 Task: Move all emails   from parteek.kumar@softage.net from folder Inbox to folder Archive
Action: Mouse moved to (634, 31)
Screenshot: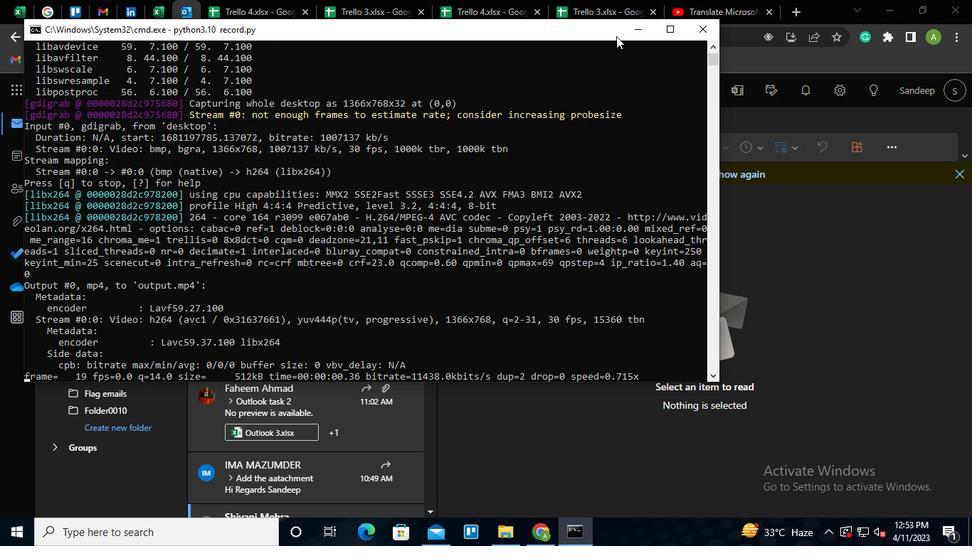 
Action: Mouse pressed left at (634, 31)
Screenshot: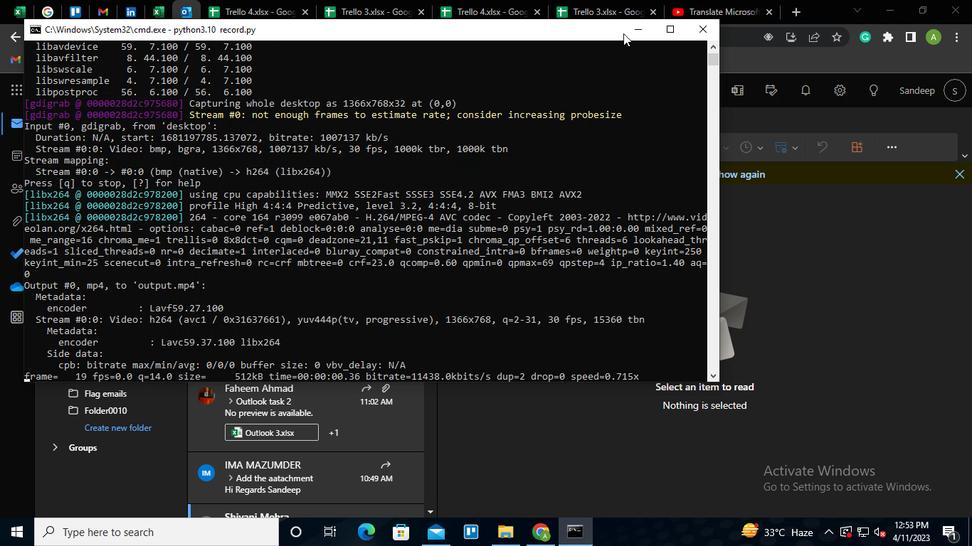 
Action: Mouse moved to (425, 87)
Screenshot: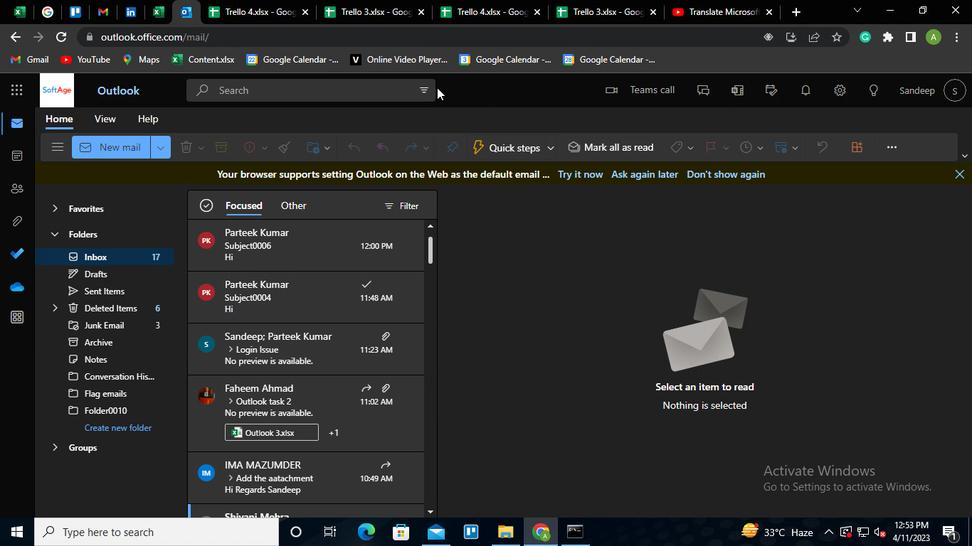 
Action: Mouse pressed left at (425, 87)
Screenshot: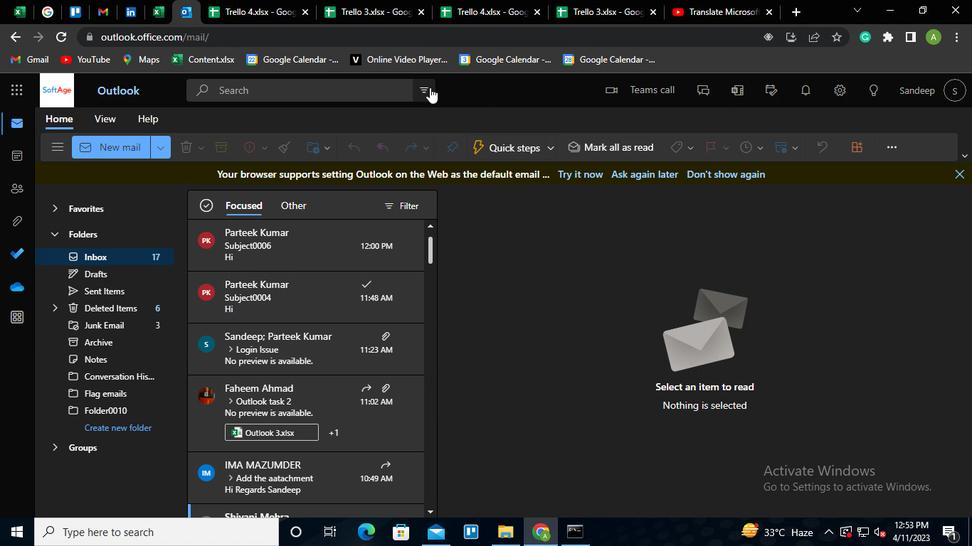 
Action: Mouse moved to (303, 124)
Screenshot: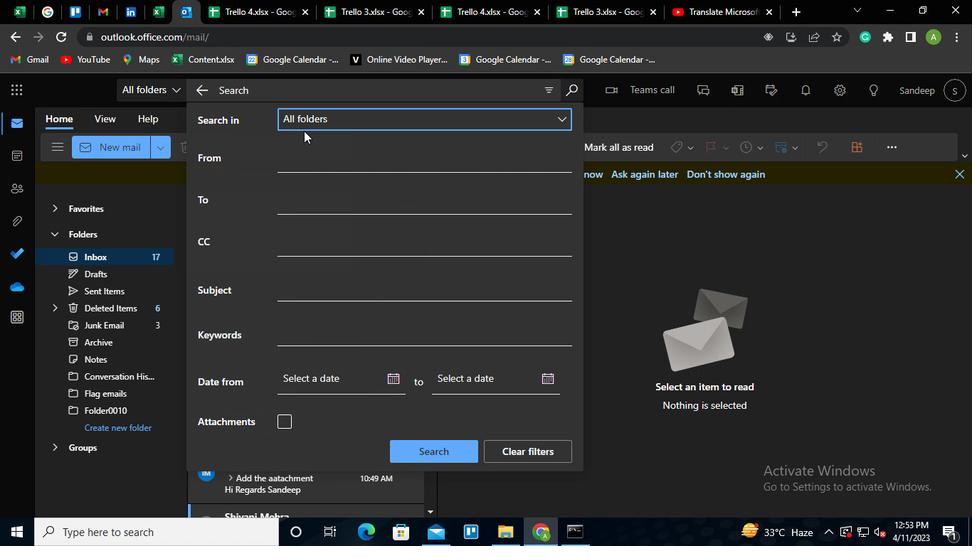 
Action: Mouse pressed left at (303, 124)
Screenshot: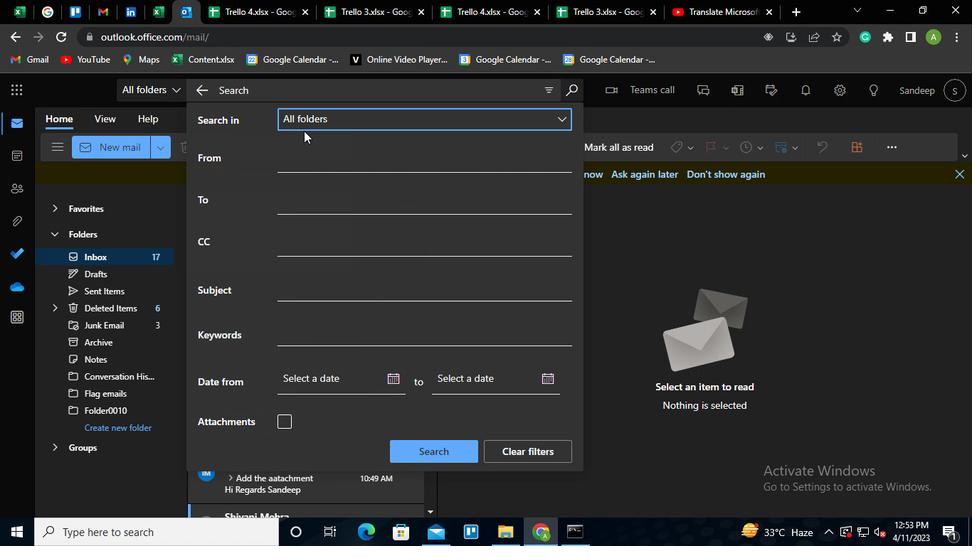 
Action: Mouse moved to (306, 168)
Screenshot: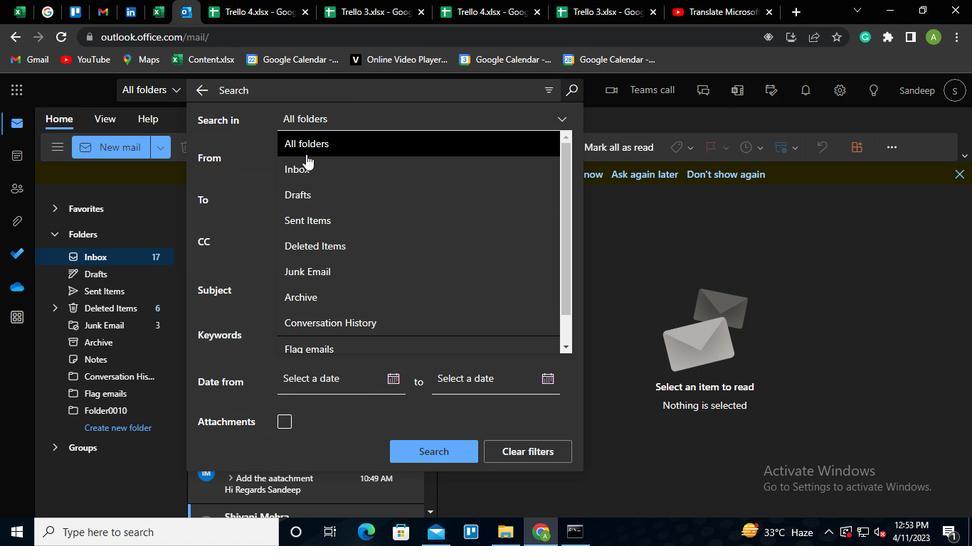 
Action: Mouse pressed left at (306, 168)
Screenshot: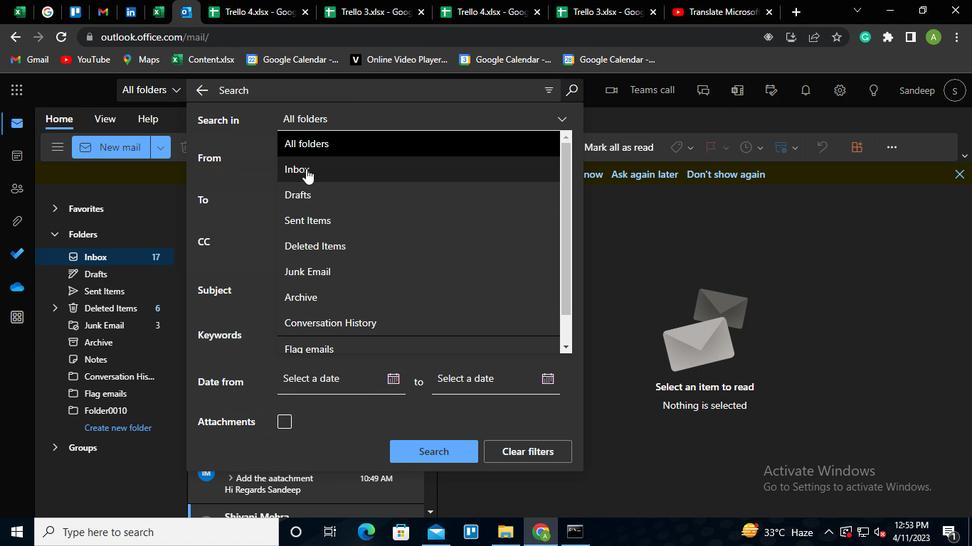
Action: Mouse moved to (303, 155)
Screenshot: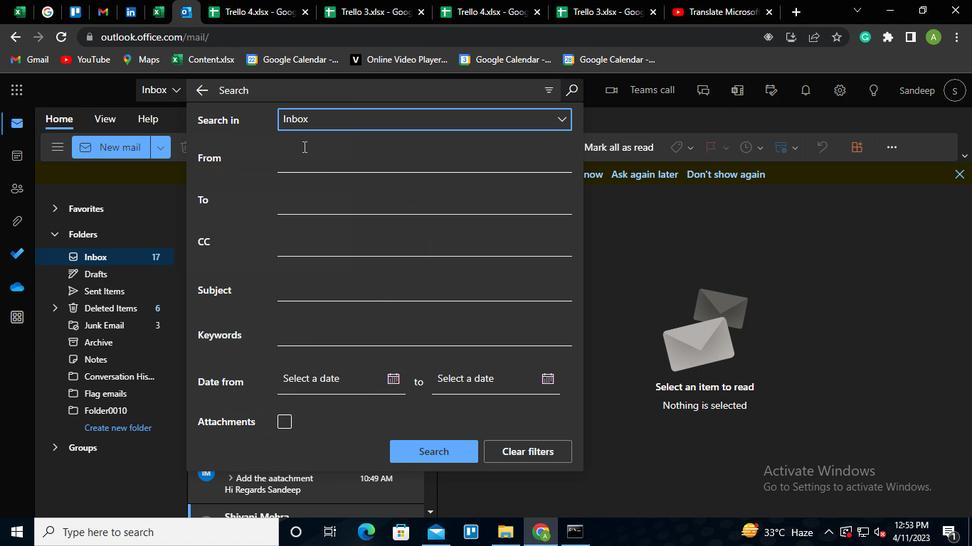 
Action: Mouse pressed left at (303, 155)
Screenshot: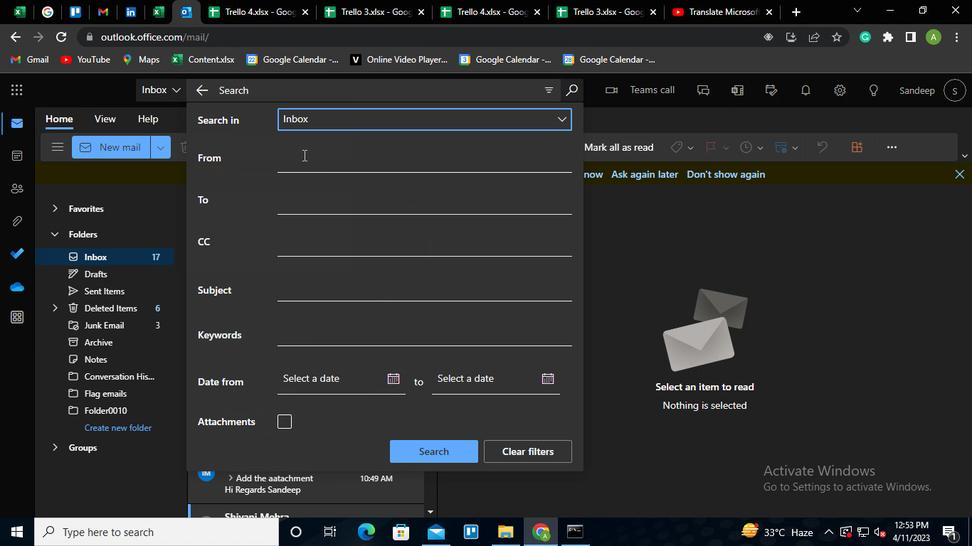 
Action: Mouse moved to (335, 243)
Screenshot: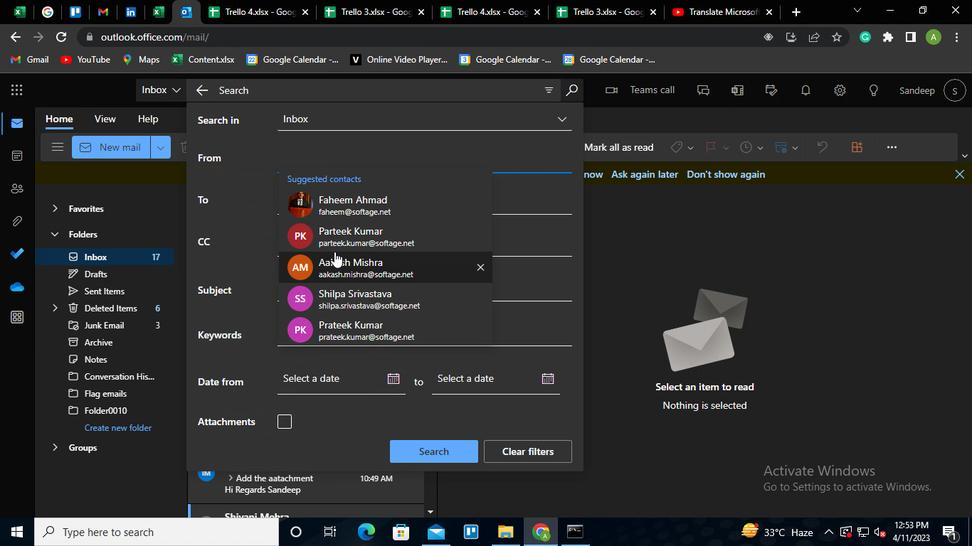
Action: Mouse pressed left at (335, 243)
Screenshot: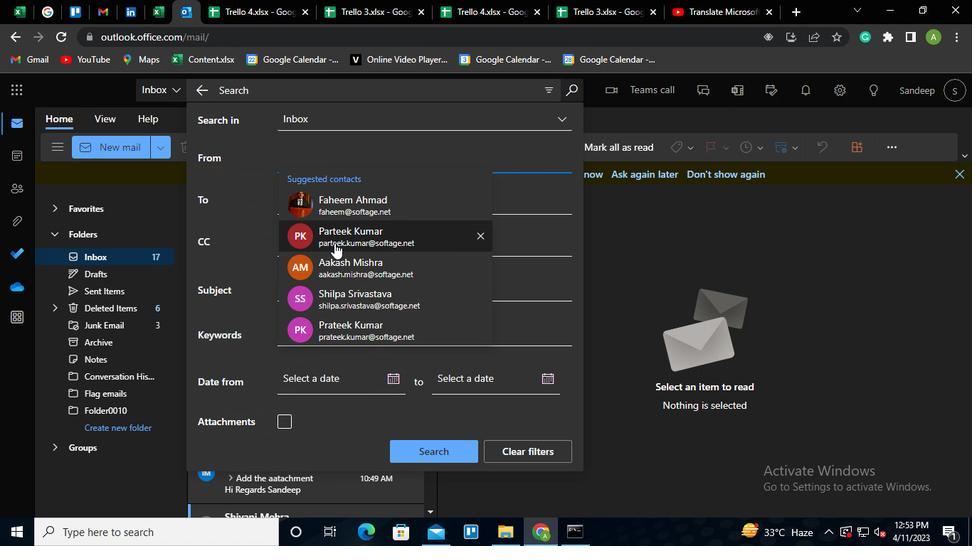 
Action: Mouse moved to (414, 459)
Screenshot: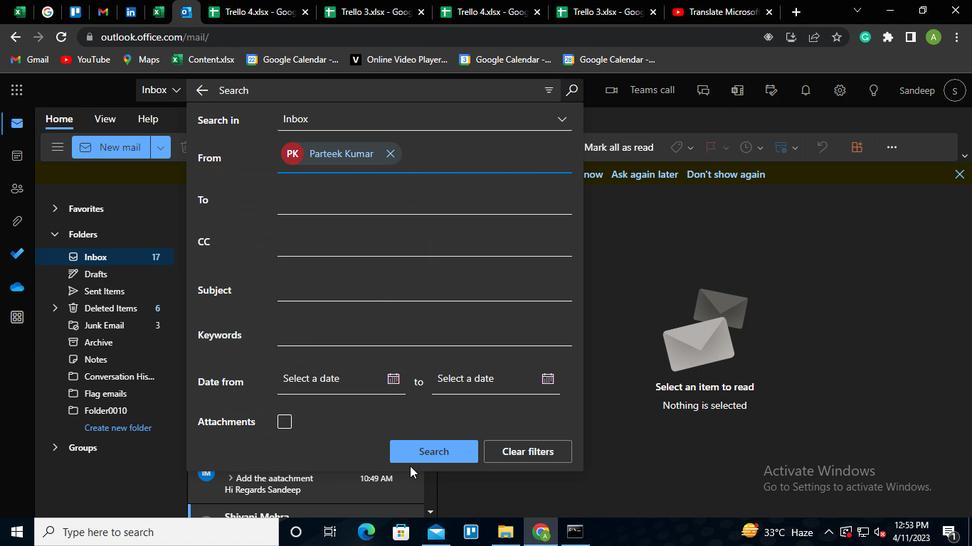 
Action: Mouse pressed left at (414, 459)
Screenshot: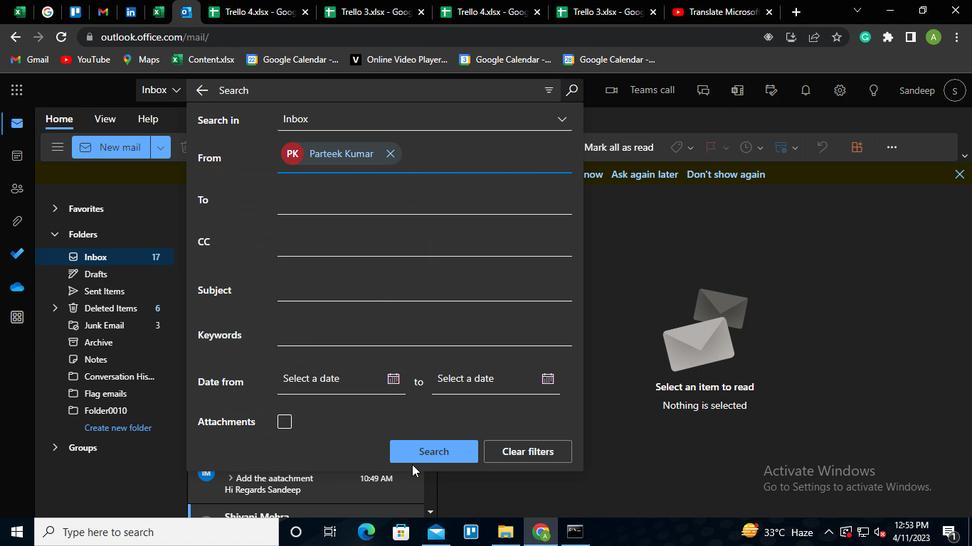 
Action: Mouse moved to (208, 320)
Screenshot: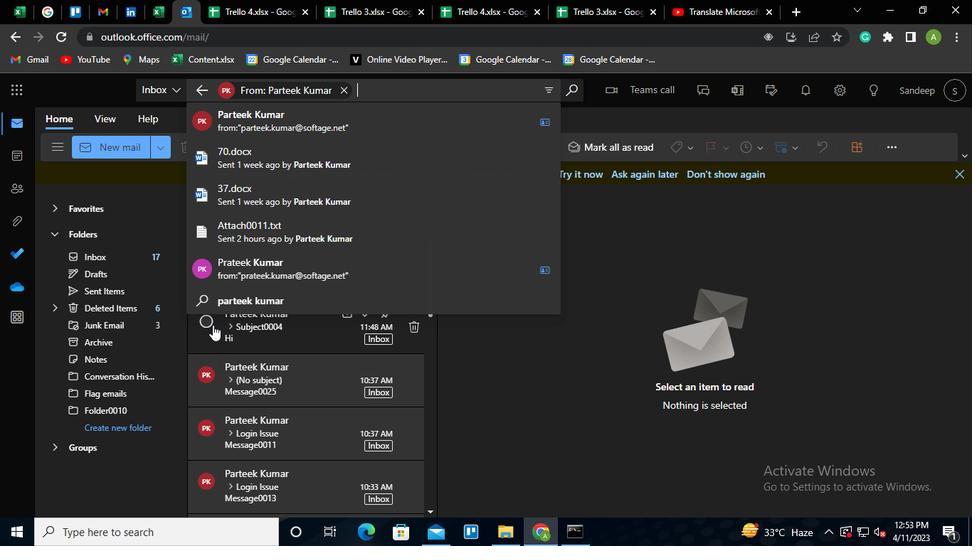 
Action: Mouse pressed left at (208, 320)
Screenshot: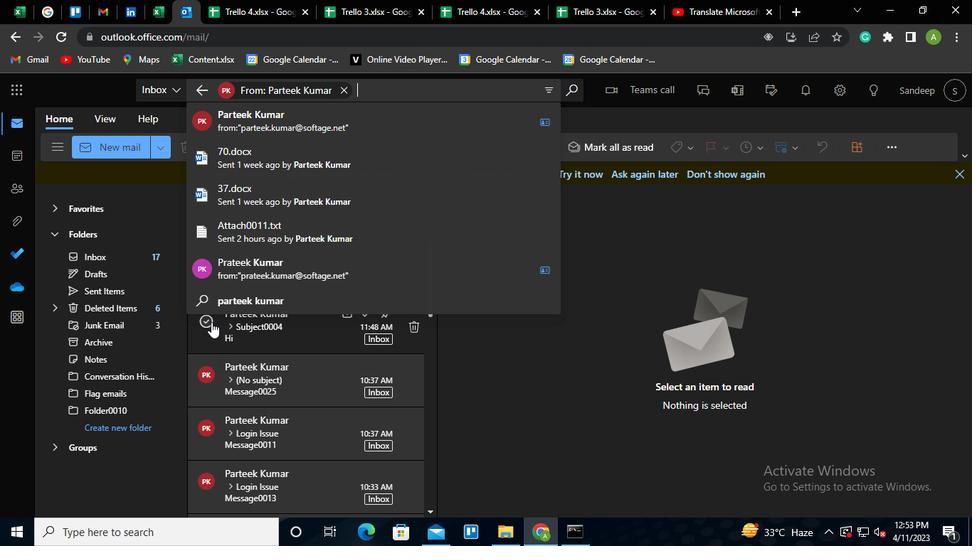 
Action: Mouse moved to (243, 353)
Screenshot: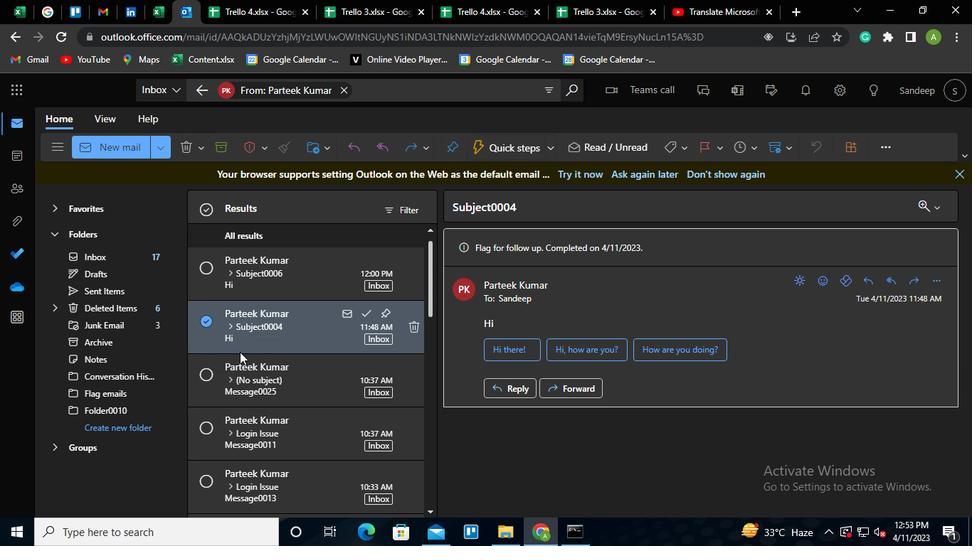 
Action: Keyboard Key.ctrl_l
Screenshot: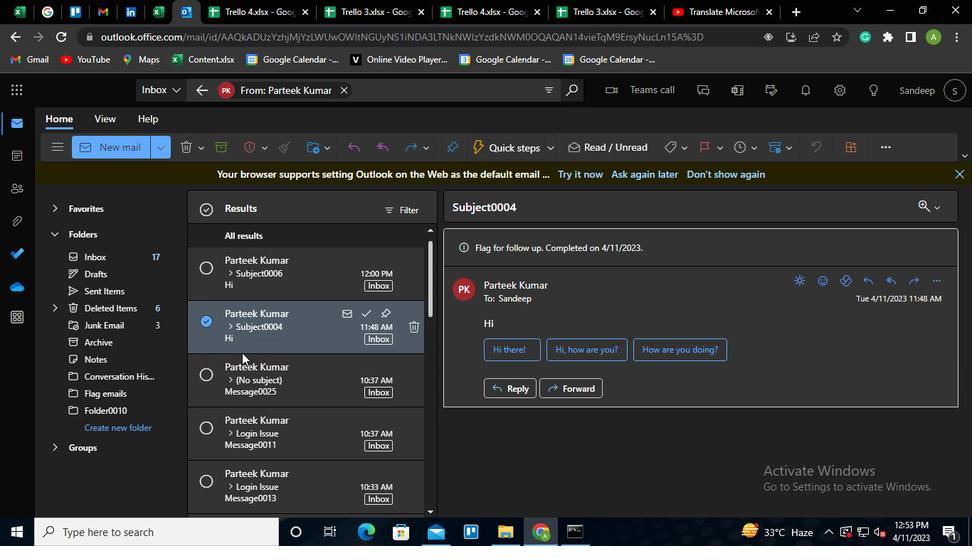 
Action: Mouse moved to (243, 353)
Screenshot: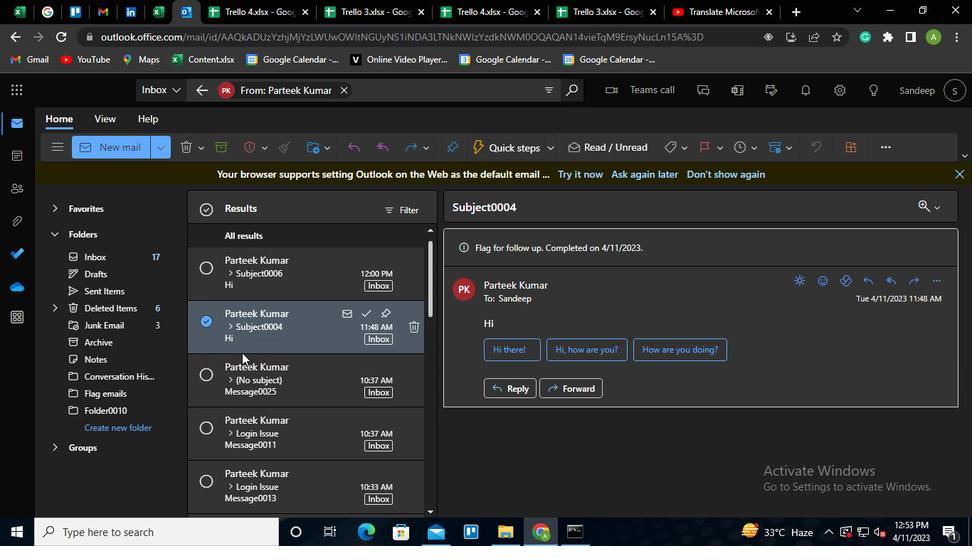 
Action: Keyboard \x01
Screenshot: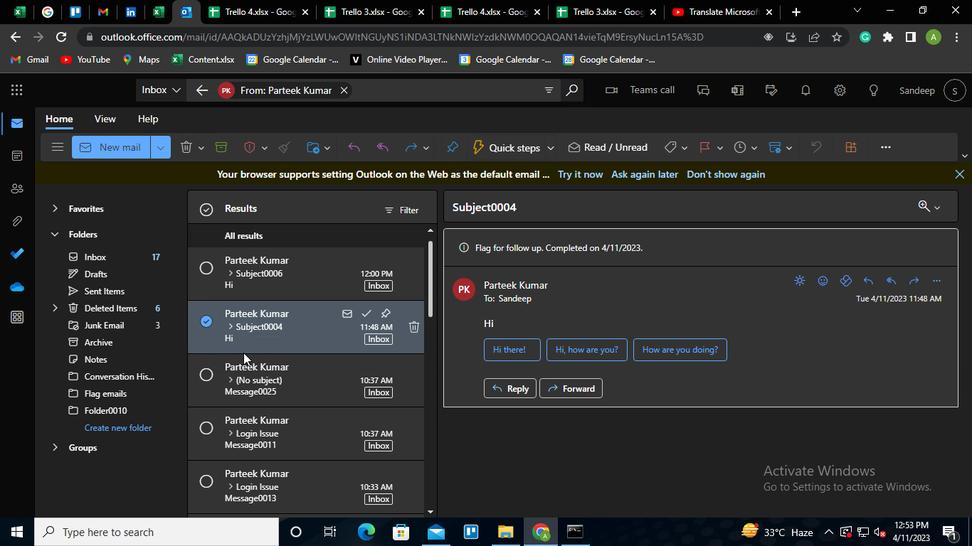 
Action: Mouse moved to (687, 440)
Screenshot: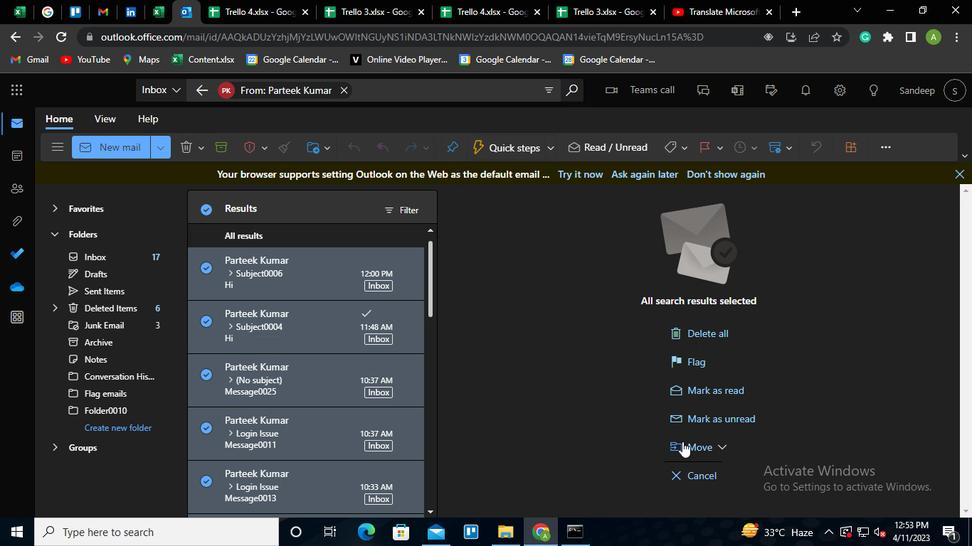 
Action: Mouse pressed left at (687, 440)
Screenshot: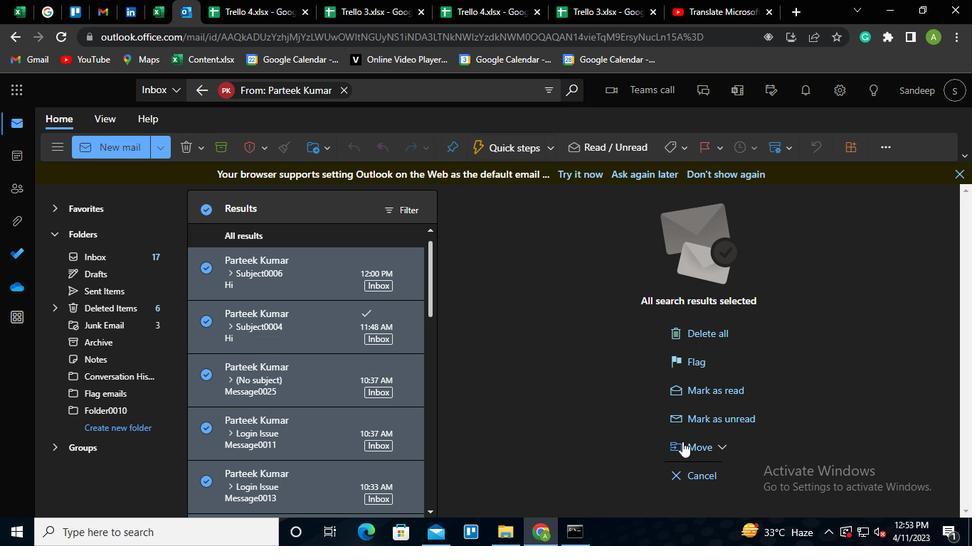 
Action: Mouse moved to (767, 395)
Screenshot: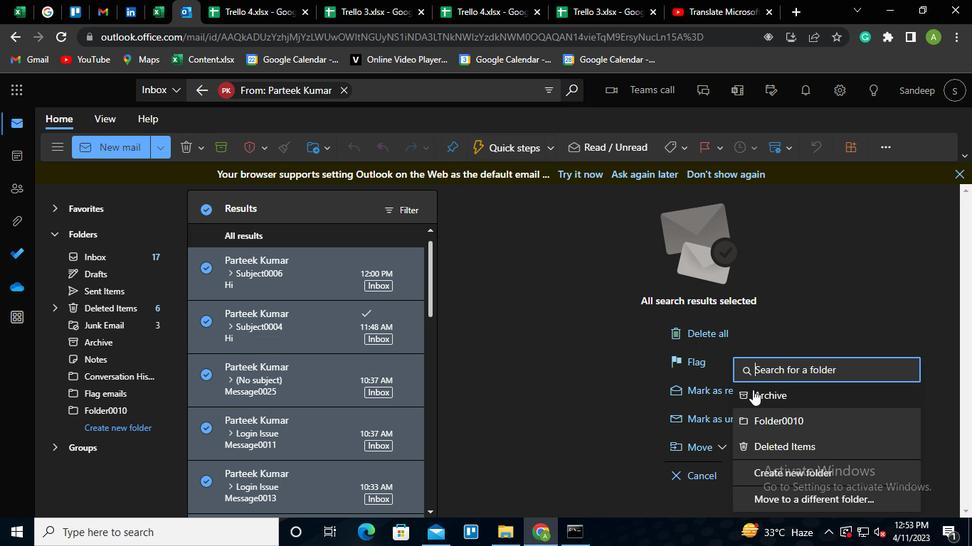 
Action: Mouse pressed left at (767, 395)
Screenshot: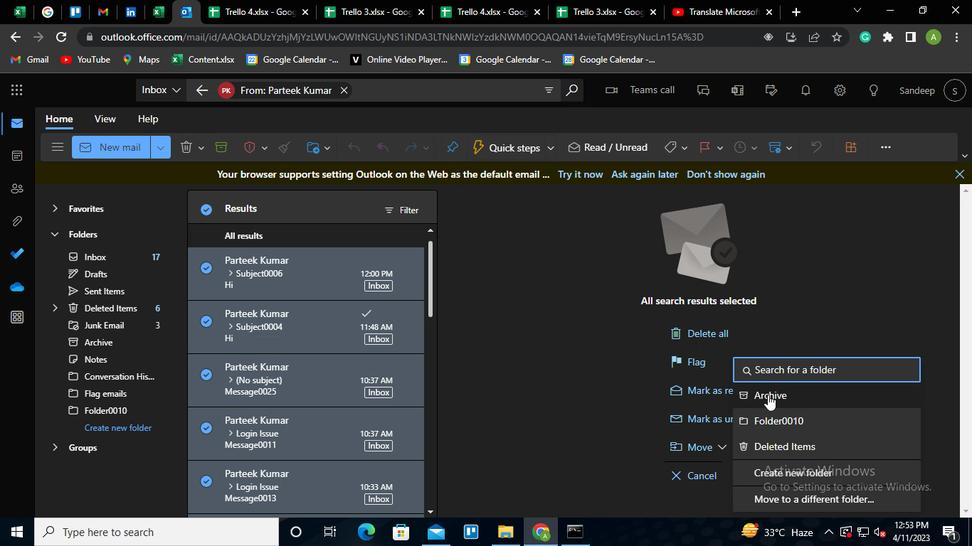 
Action: Mouse moved to (577, 529)
Screenshot: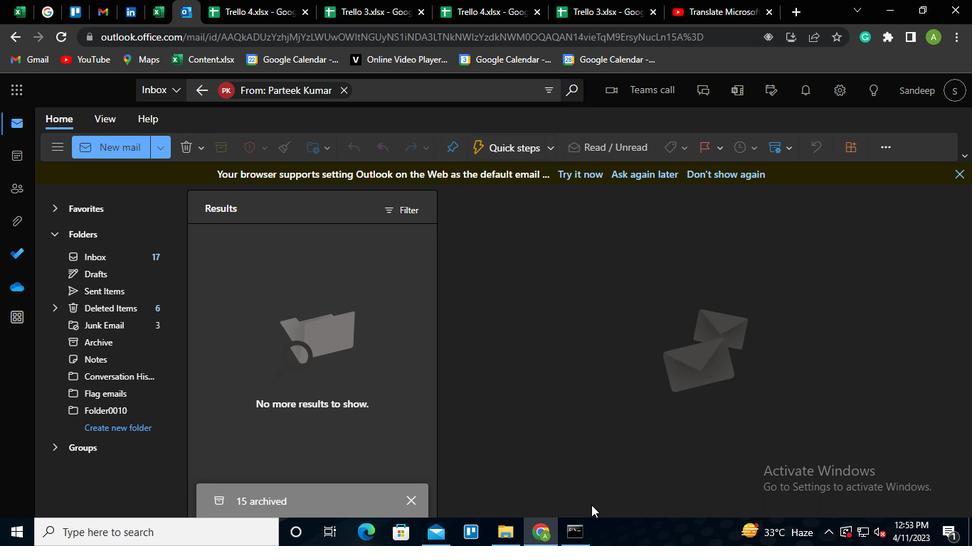 
Action: Mouse pressed left at (577, 529)
Screenshot: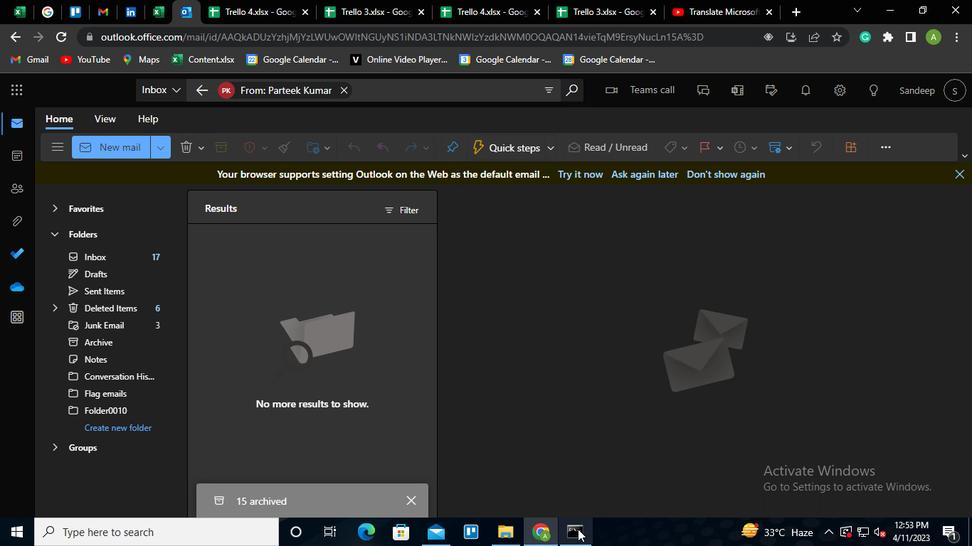 
Action: Mouse moved to (708, 33)
Screenshot: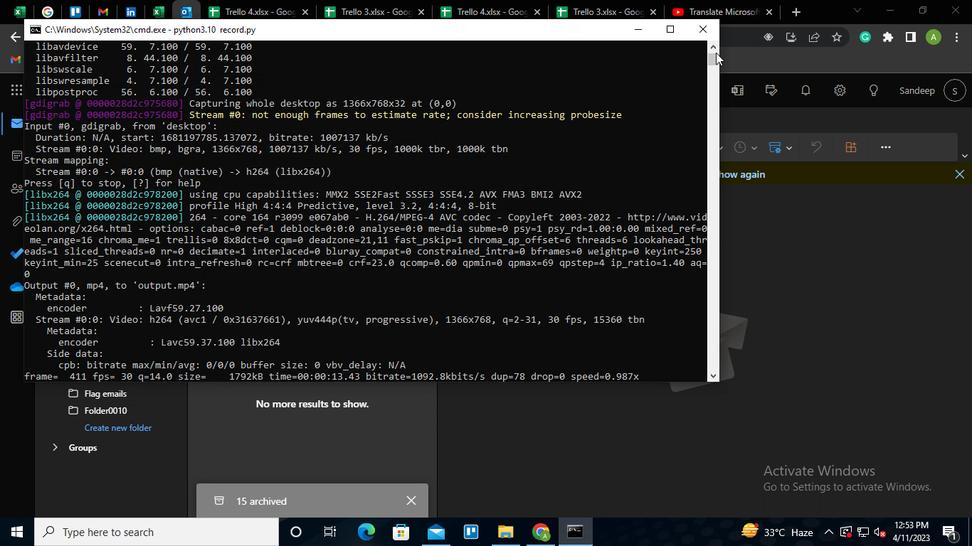 
Action: Mouse pressed left at (708, 33)
Screenshot: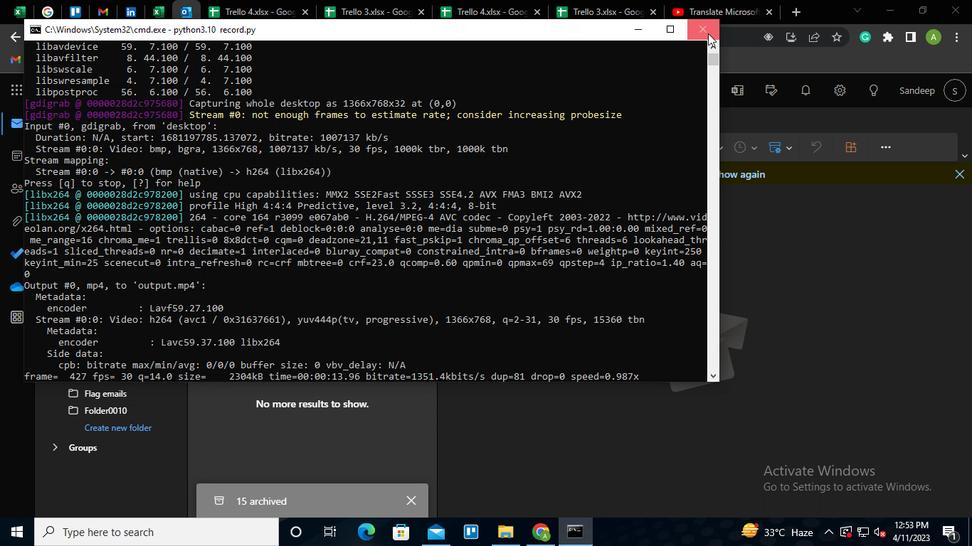 
